 Task: Add an event with the title Second Client Appreciation Networking Event, date '2023/10/09', time 7:50 AM to 9:50 AMand add a description: The quality assurance team will provide recommendations for process improvements based on their findings. These recommendations may include suggestions for enhancing project management practices, refining development methodologies, or implementing quality control measures.Select event color  Tangerine . Add location for the event as: Dakar, Senegal, logged in from the account softage.8@softage.netand send the event invitation to softage.10@softage.net and softage.6@softage.net. Set a reminder for the event Doesn't repeat
Action: Mouse moved to (68, 93)
Screenshot: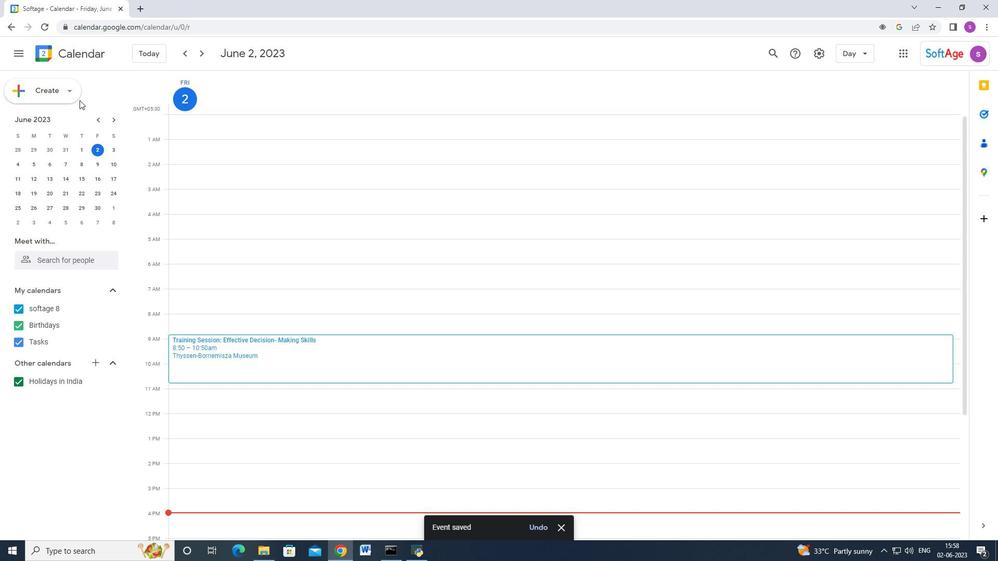 
Action: Mouse pressed left at (68, 93)
Screenshot: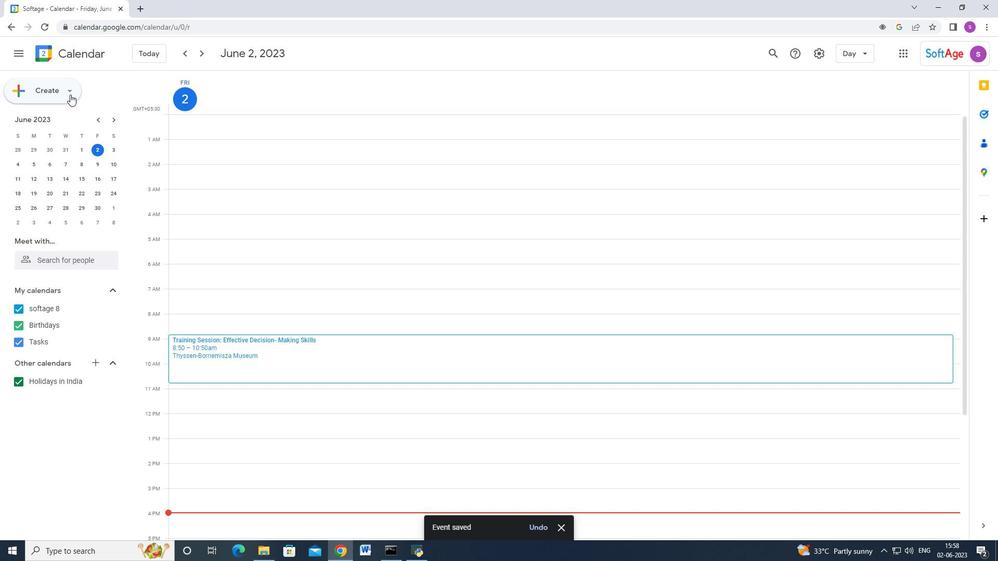 
Action: Mouse moved to (54, 118)
Screenshot: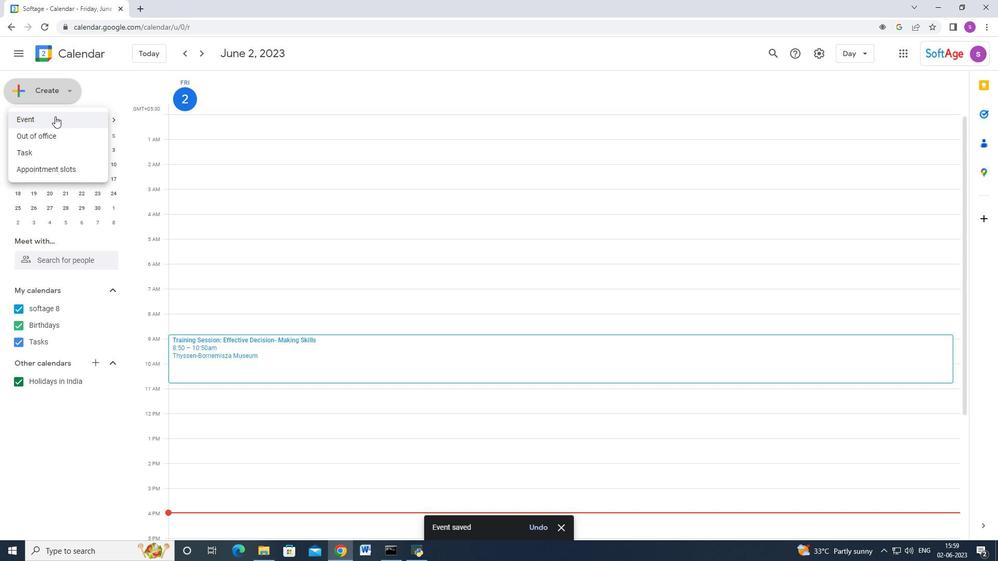 
Action: Mouse pressed left at (54, 118)
Screenshot: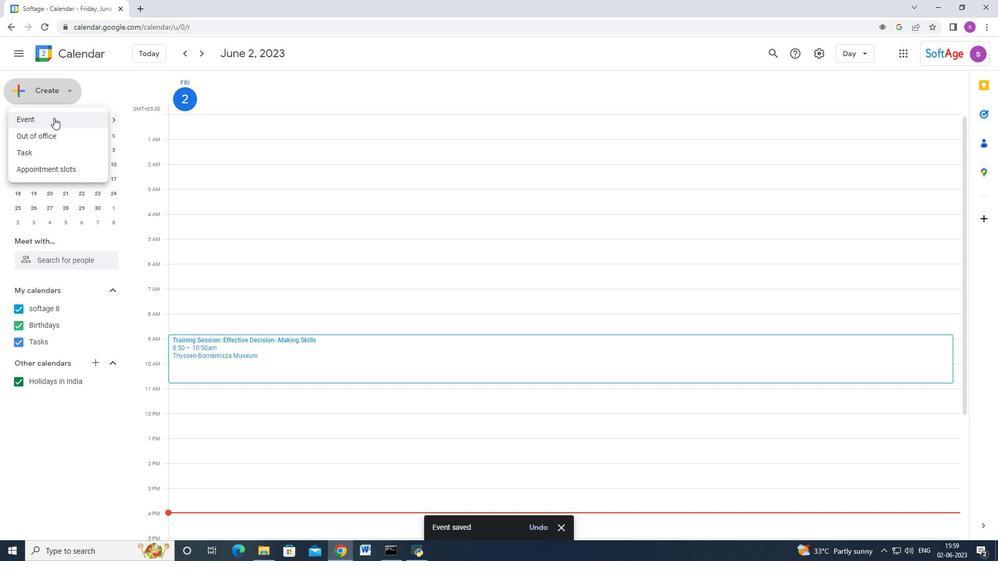 
Action: Mouse moved to (577, 493)
Screenshot: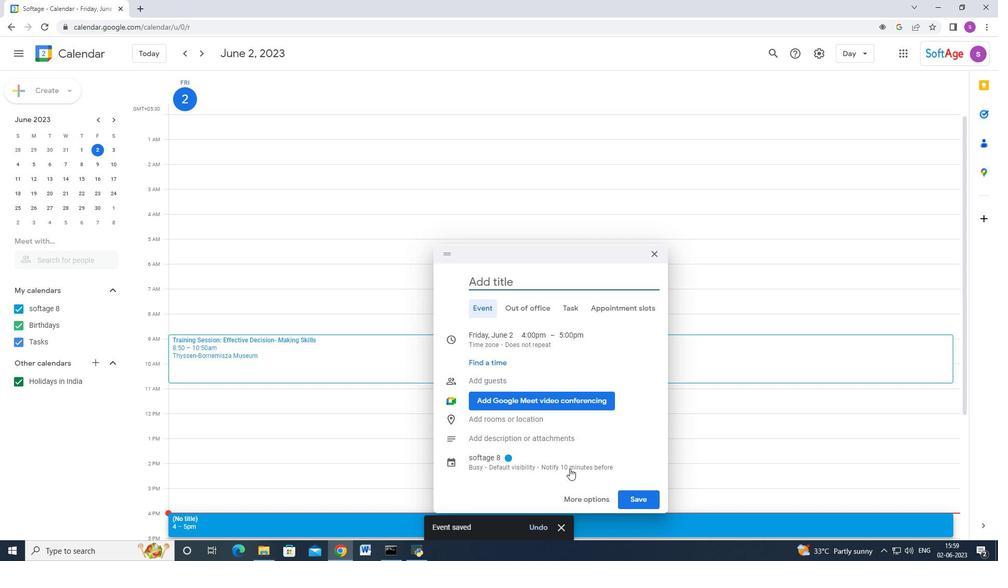 
Action: Mouse pressed left at (577, 493)
Screenshot: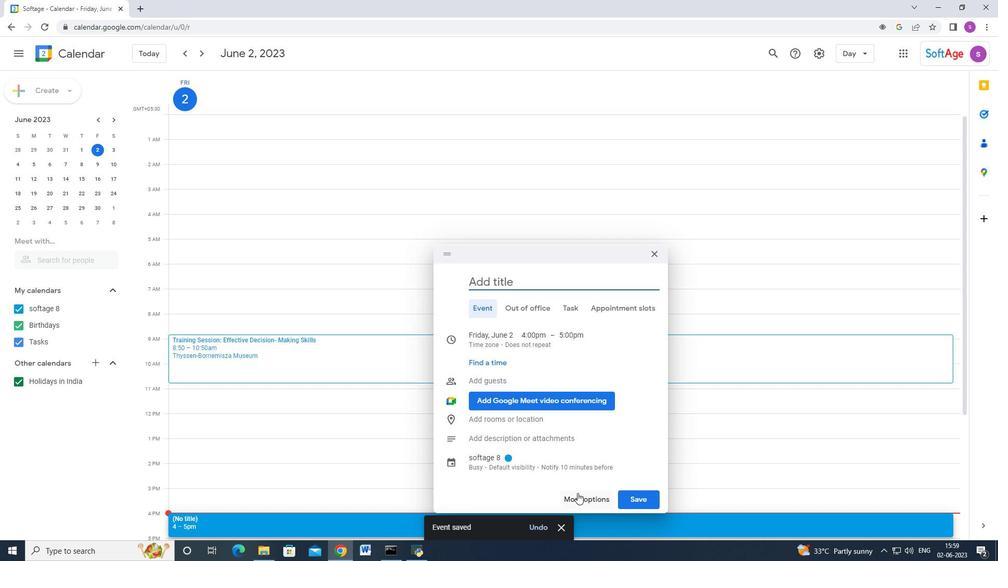 
Action: Mouse moved to (85, 64)
Screenshot: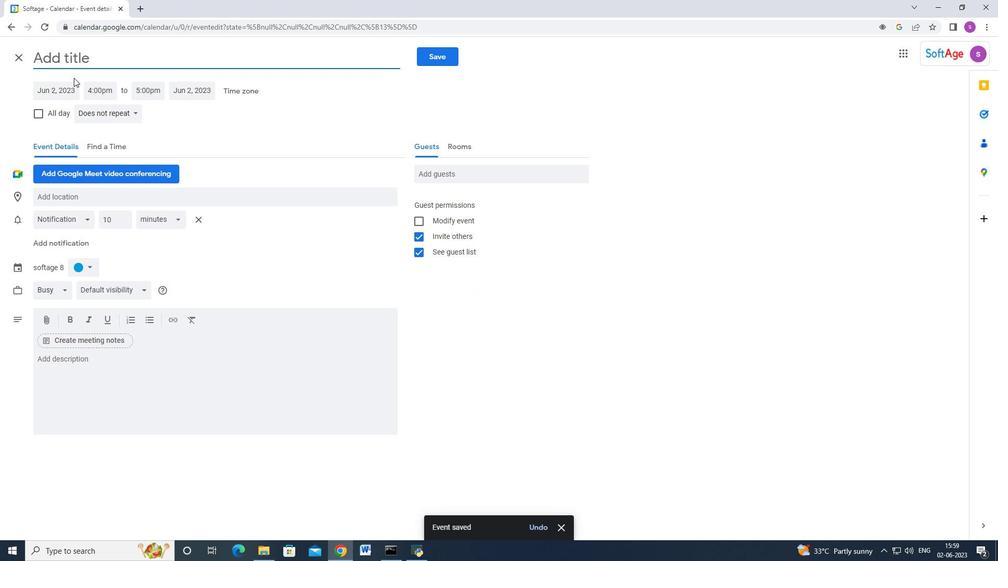 
Action: Key pressed <Key.shift_r>Second<Key.space><Key.shift><Key.shift><Key.shift><Key.shift><Key.shift><Key.shift><Key.shift><Key.shift>Client<Key.space><Key.shift>Appreciation<Key.space><Key.shift><Key.shift><Key.shift><Key.shift><Key.shift><Key.shift><Key.shift><Key.shift><Key.shift><Key.shift><Key.shift><Key.shift><Key.shift><Key.shift><Key.shift><Key.shift><Key.shift><Key.shift><Key.shift><Key.shift><Key.shift><Key.shift><Key.shift><Key.shift><Key.shift><Key.shift><Key.shift><Key.shift><Key.shift><Key.shift><Key.shift><Key.shift><Key.shift><Key.shift><Key.shift><Key.shift>Networking<Key.space><Key.shift_r>Event
Screenshot: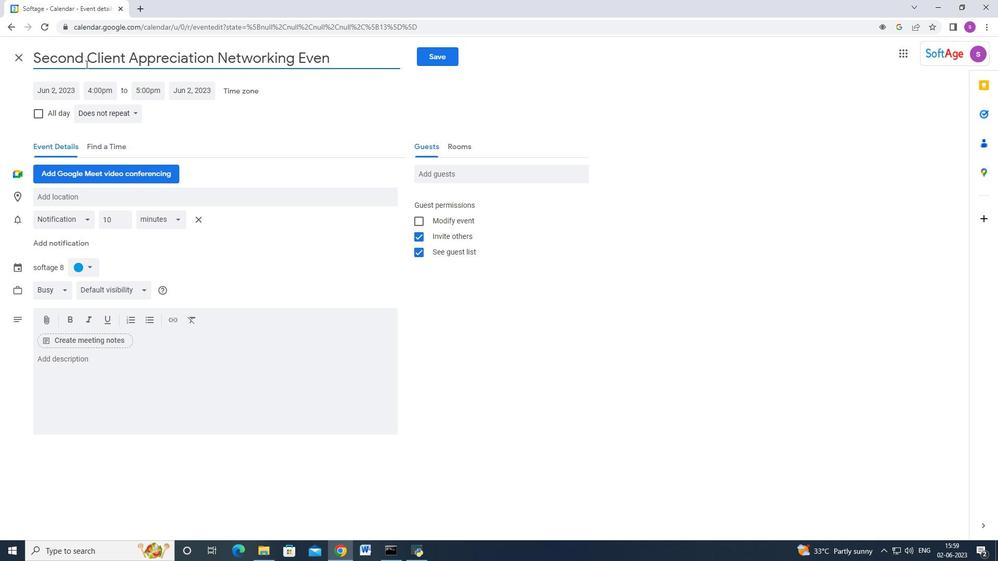 
Action: Mouse moved to (50, 96)
Screenshot: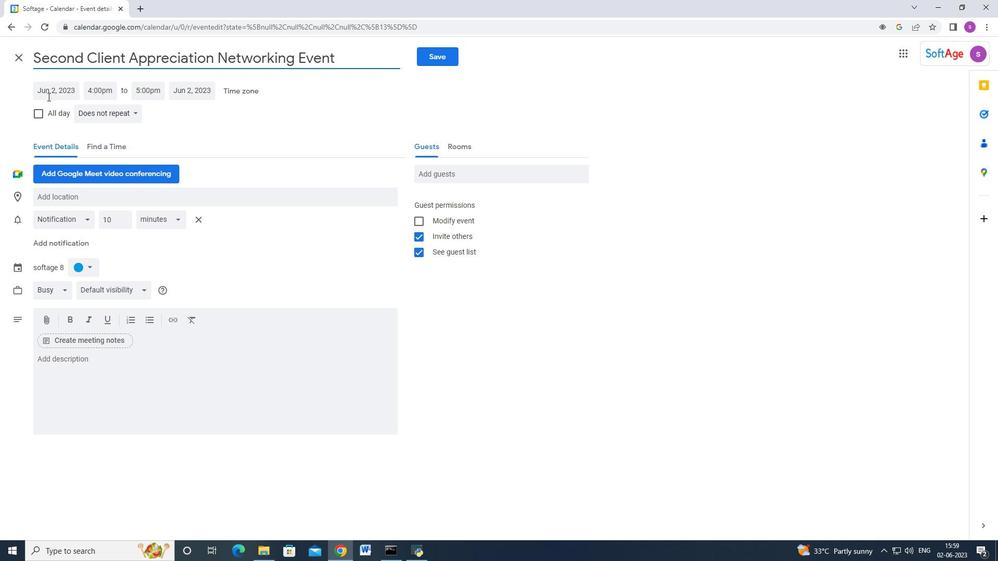 
Action: Mouse pressed left at (50, 96)
Screenshot: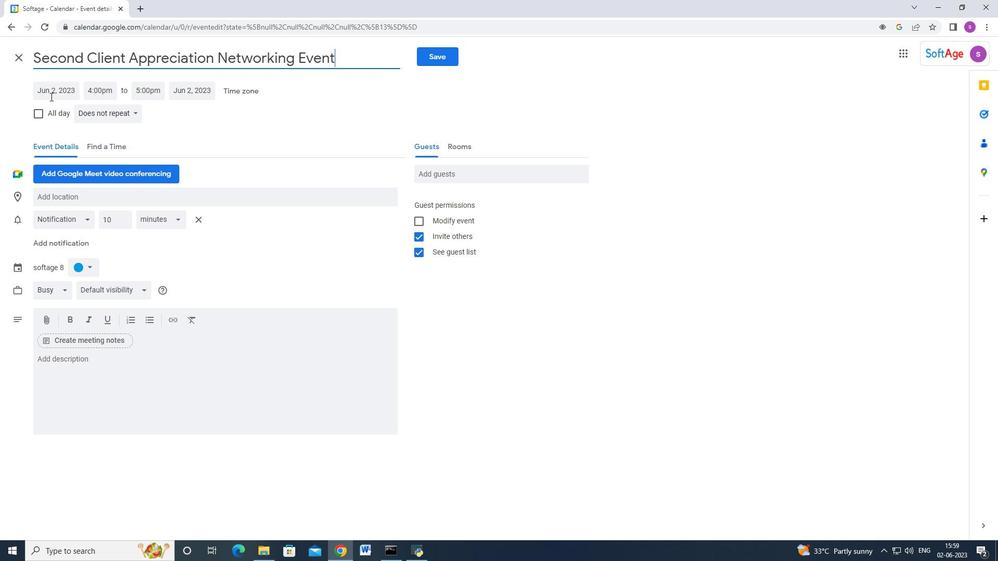
Action: Mouse moved to (161, 112)
Screenshot: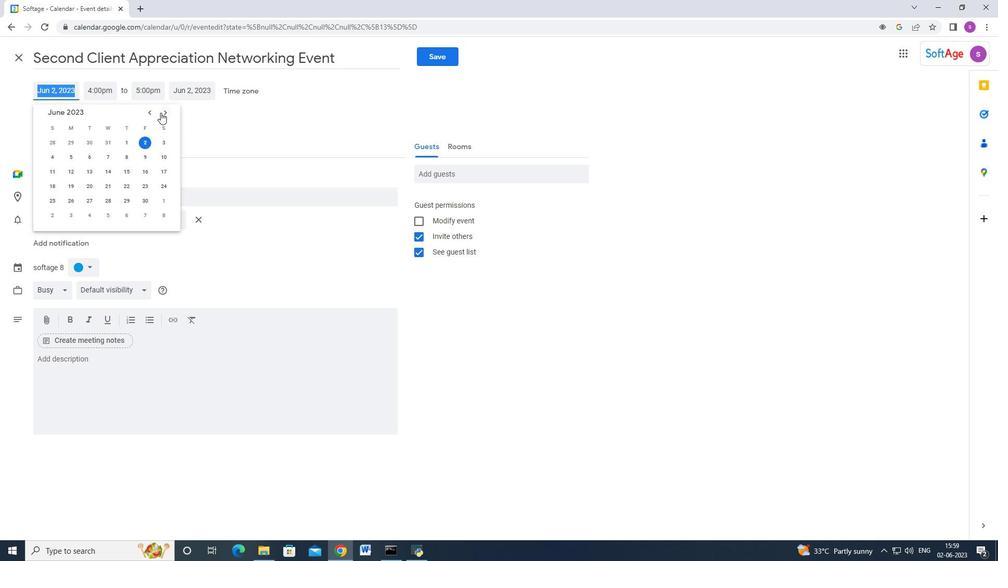 
Action: Mouse pressed left at (161, 112)
Screenshot: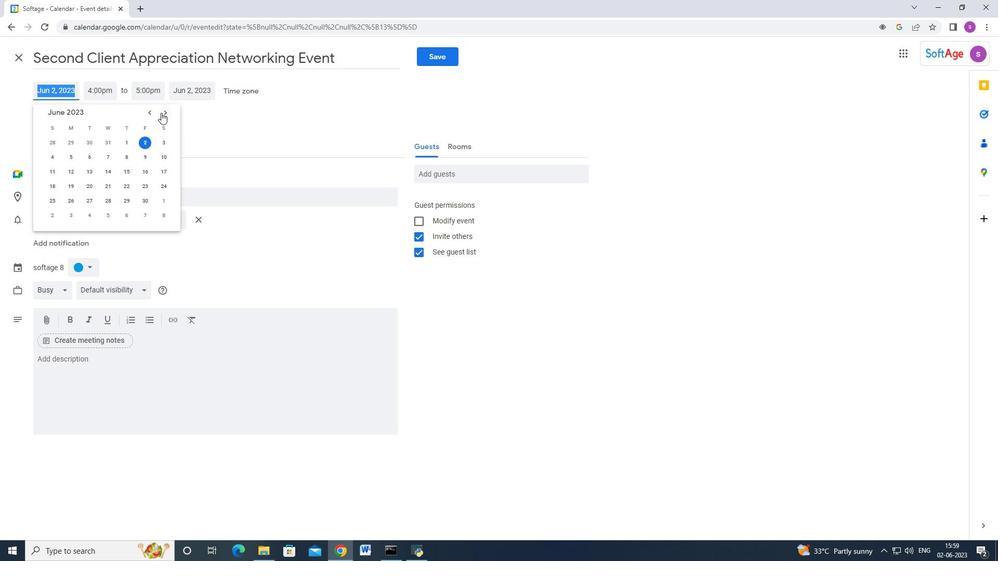 
Action: Mouse pressed left at (161, 112)
Screenshot: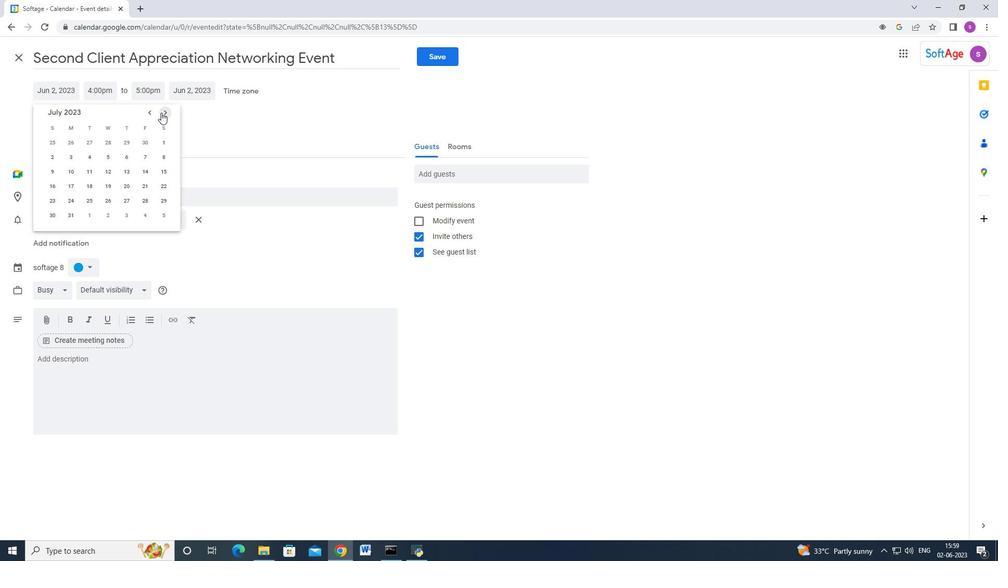 
Action: Mouse pressed left at (161, 112)
Screenshot: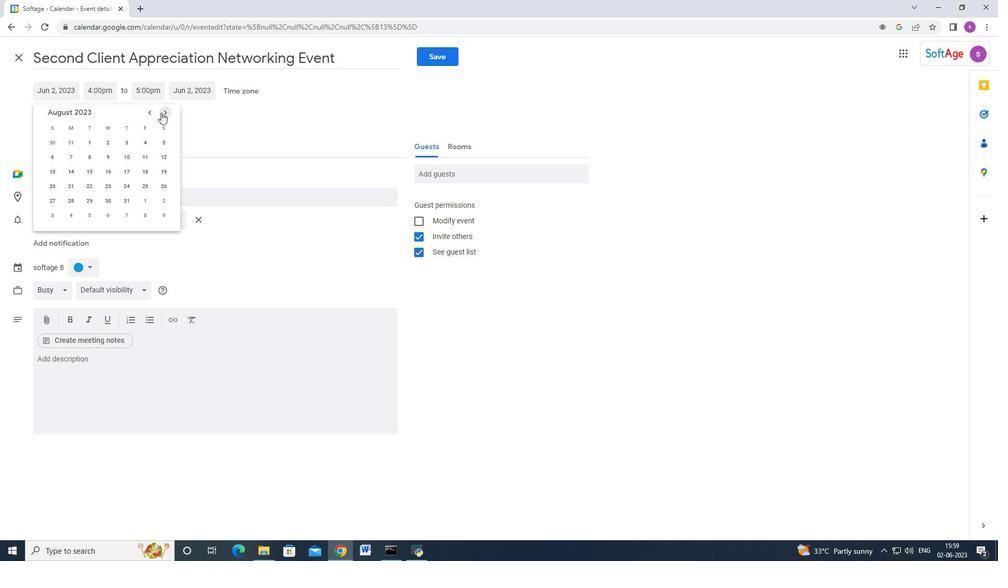 
Action: Mouse pressed left at (161, 112)
Screenshot: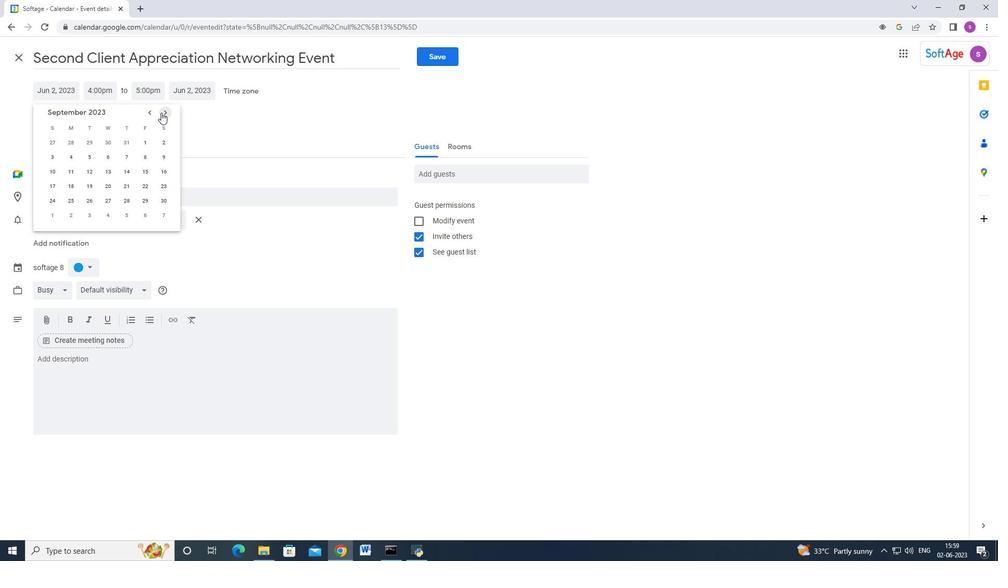 
Action: Mouse moved to (72, 157)
Screenshot: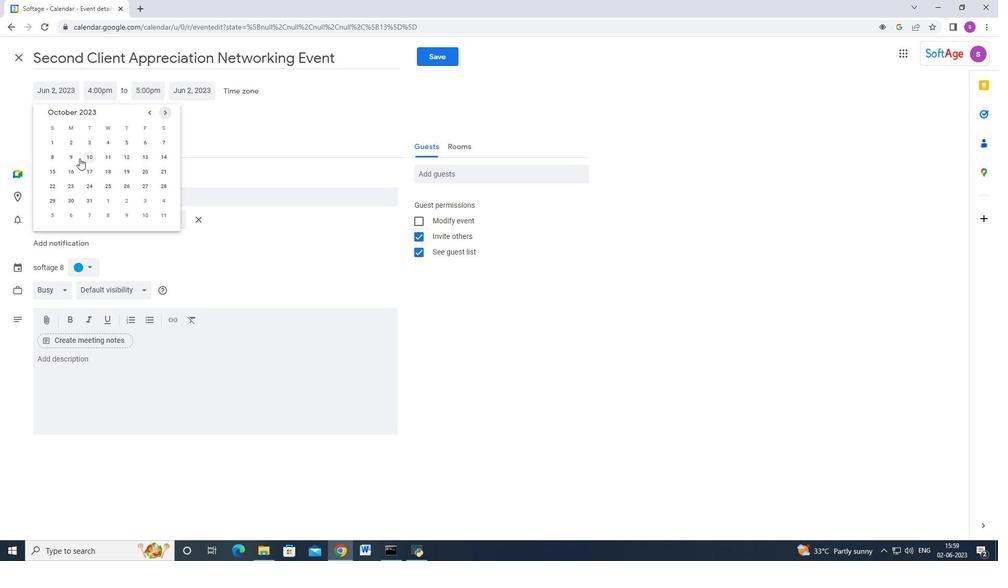 
Action: Mouse pressed left at (72, 157)
Screenshot: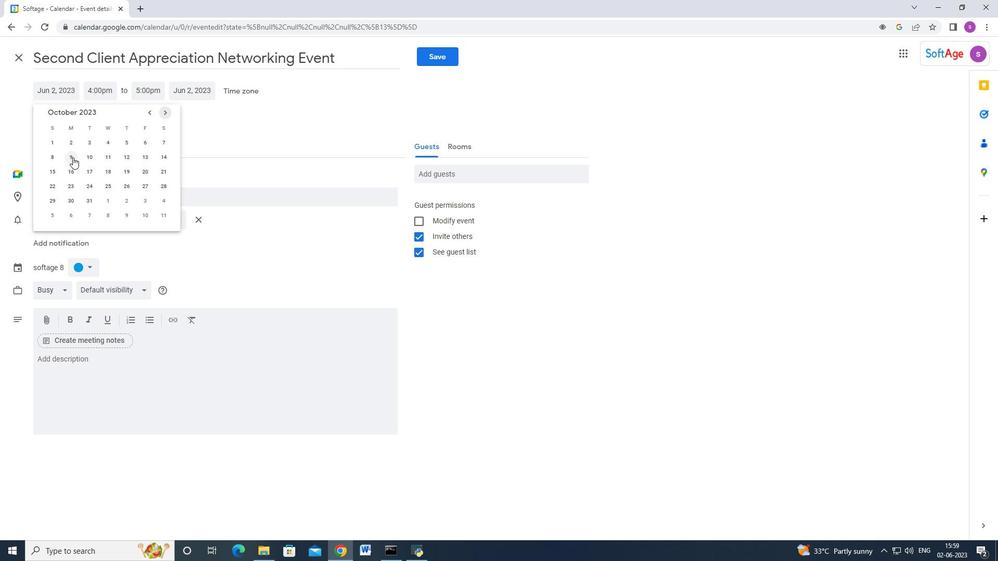 
Action: Mouse moved to (106, 89)
Screenshot: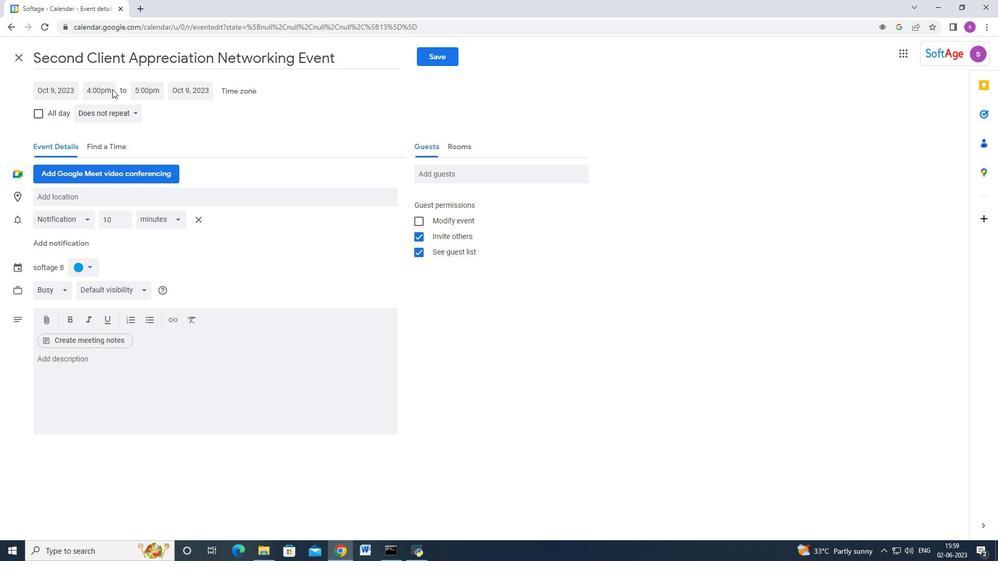 
Action: Mouse pressed left at (106, 89)
Screenshot: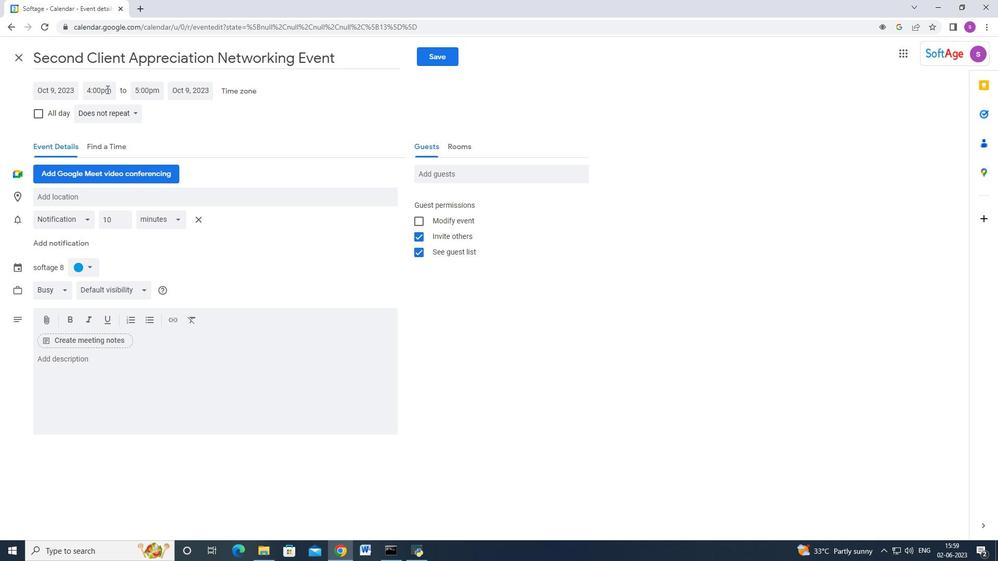 
Action: Key pressed 7<Key.shift>:50am<Key.enter><Key.tab><Key.backspace>9<Key.shift>:50am<Key.enter><Key.tab>
Screenshot: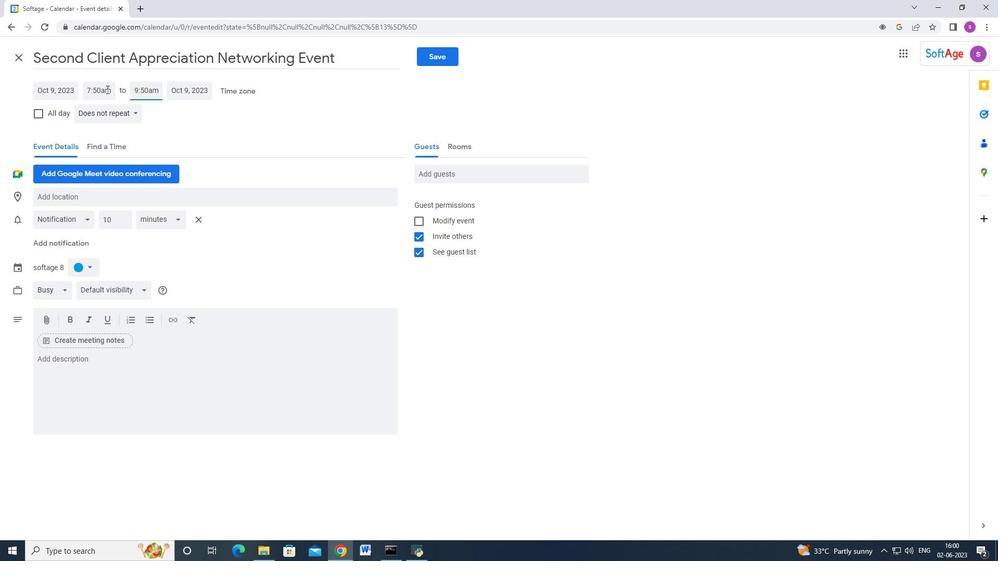 
Action: Mouse moved to (120, 378)
Screenshot: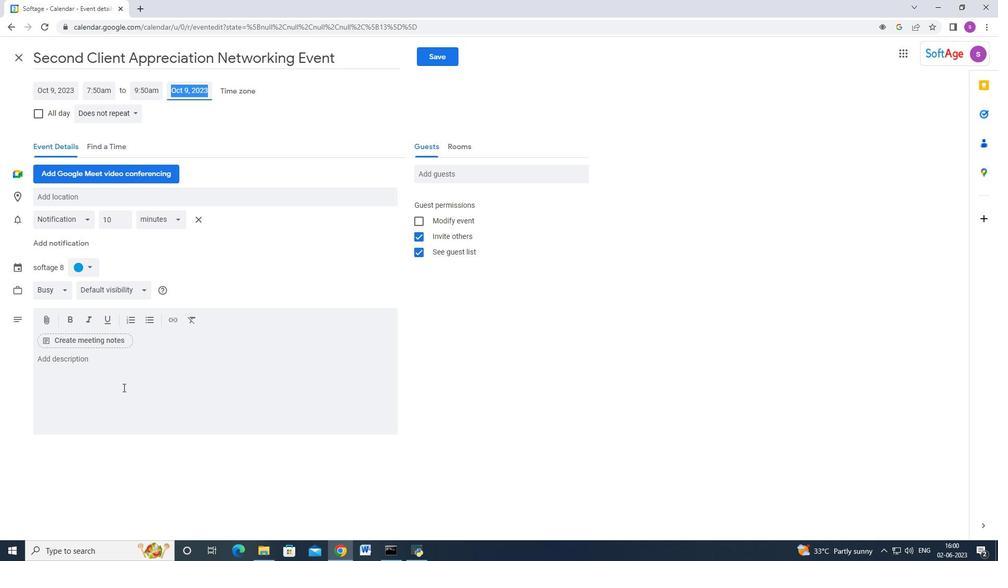 
Action: Mouse pressed left at (120, 378)
Screenshot: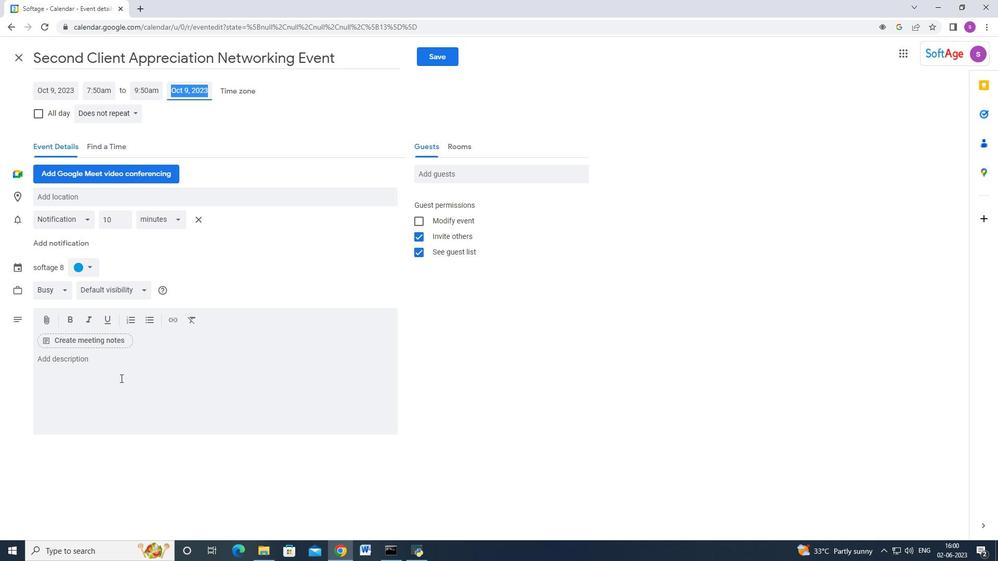 
Action: Key pressed <Key.shift>The<Key.space>quality<Key.space>assurance<Key.space>team<Key.space>will<Key.space>provide<Key.space>recommendations<Key.space>for<Key.space>process<Key.space>improvements<Key.space>based<Key.space>on<Key.space>thier<Key.space>fin<Key.backspace><Key.backspace><Key.backspace><Key.backspace><Key.backspace><Key.backspace><Key.backspace>eir<Key.space>findings.<Key.space><Key.shift>Thee<Key.backspace>se<Key.space>i<Key.backspace>recommendations<Key.space>may<Key.space>include<Key.space>suggestions<Key.space>for<Key.space>enhancing<Key.space>project<Key.space>management<Key.space>practices,<Key.space>refining<Key.space>development<Key.space>methodologies,<Key.space>or<Key.space>implementing<Key.space>quality<Key.space>control<Key.space>measures.
Screenshot: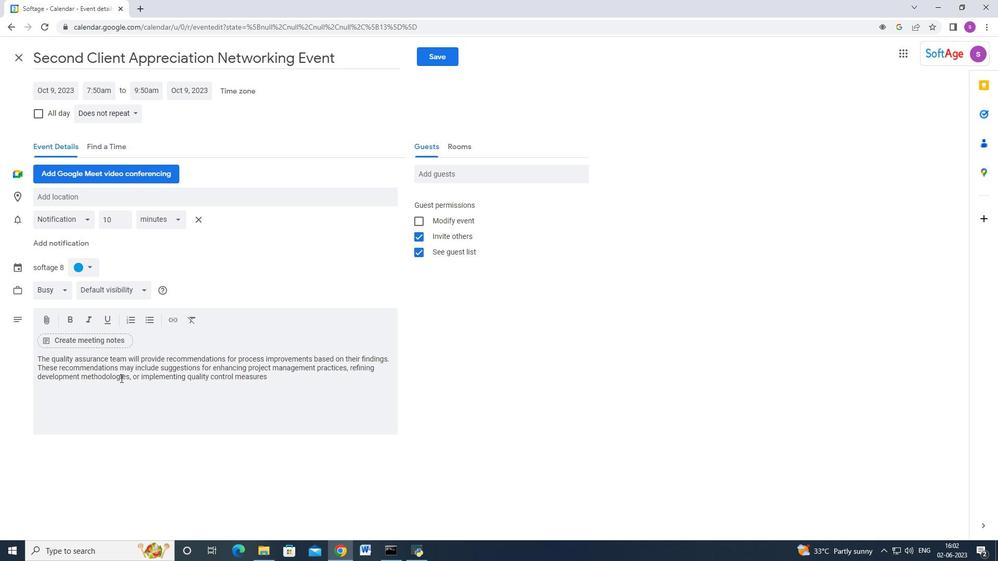 
Action: Mouse moved to (81, 260)
Screenshot: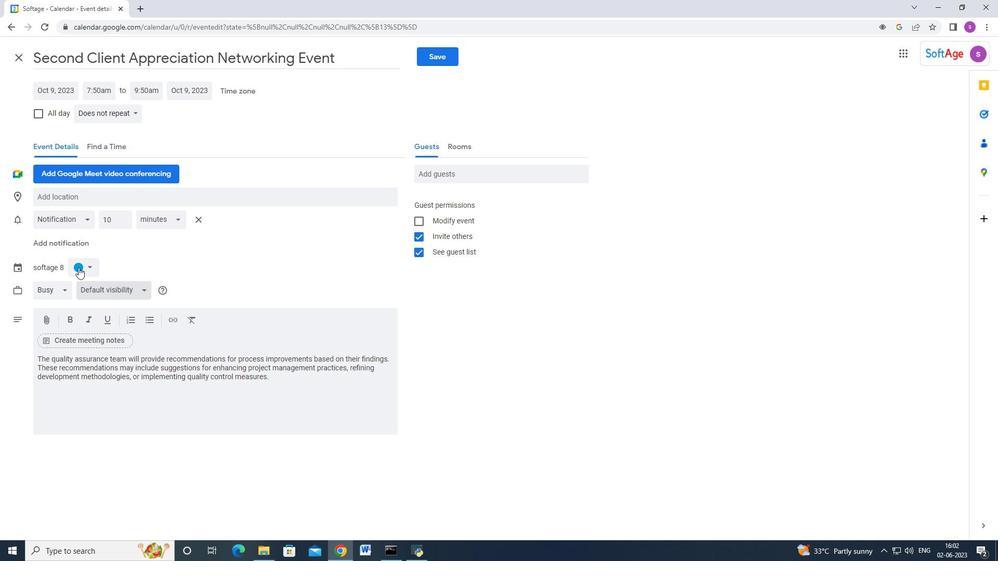 
Action: Mouse pressed left at (81, 260)
Screenshot: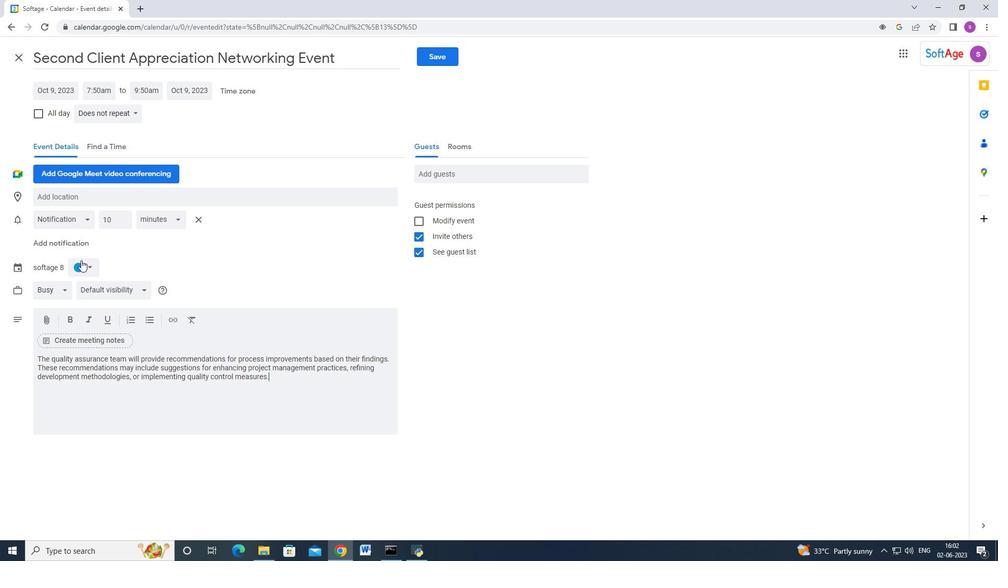 
Action: Mouse moved to (80, 278)
Screenshot: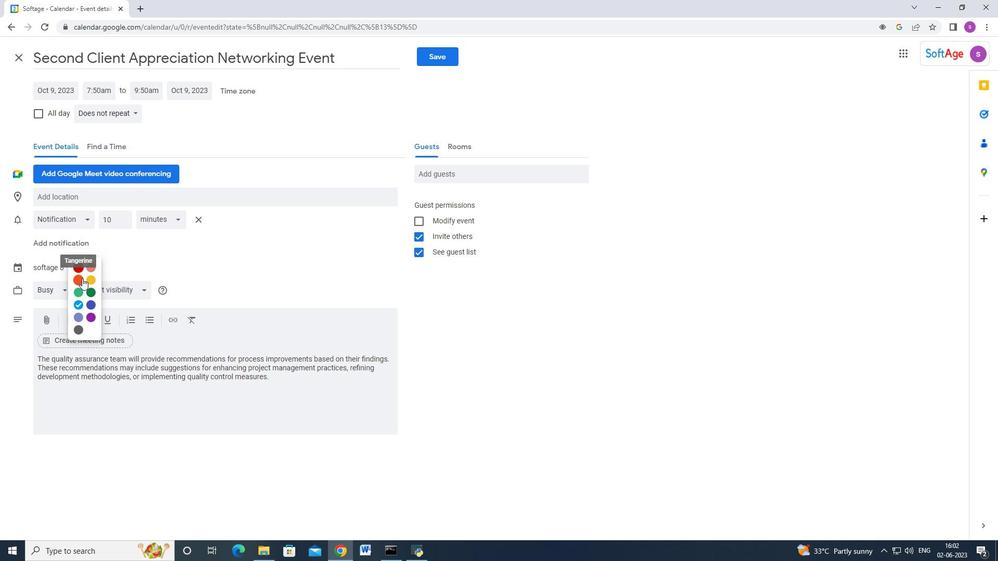 
Action: Mouse pressed left at (80, 278)
Screenshot: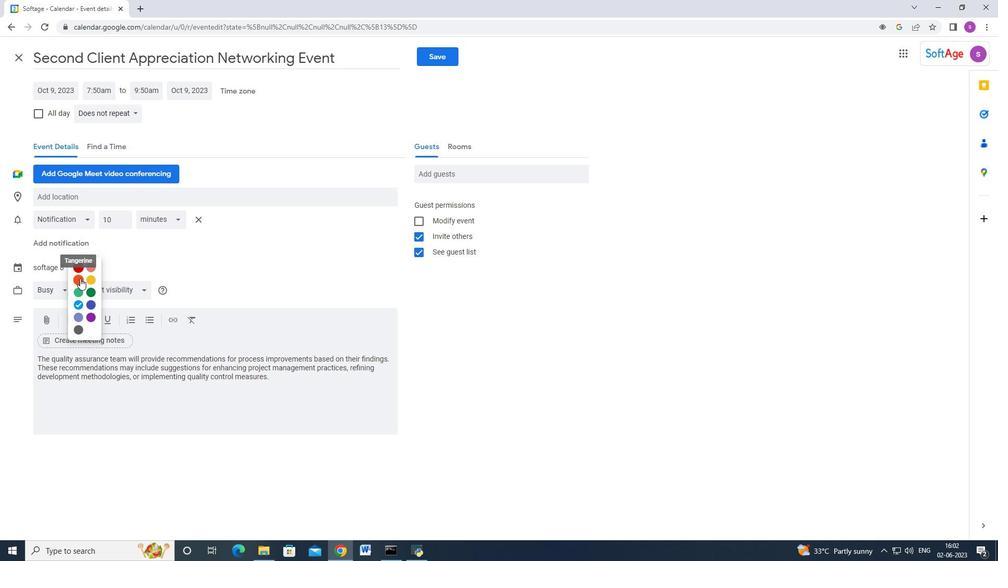 
Action: Mouse moved to (273, 374)
Screenshot: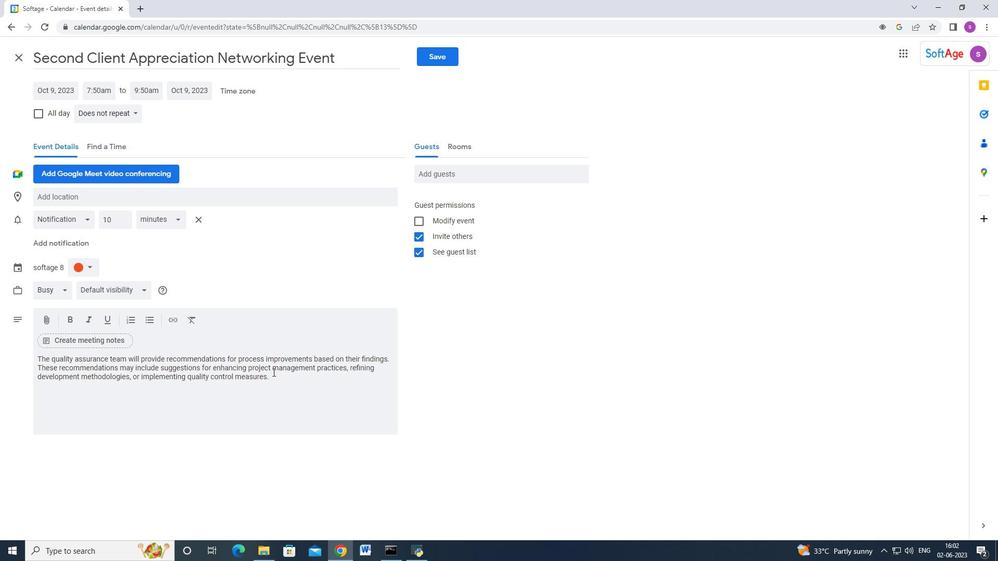 
Action: Mouse pressed left at (273, 374)
Screenshot: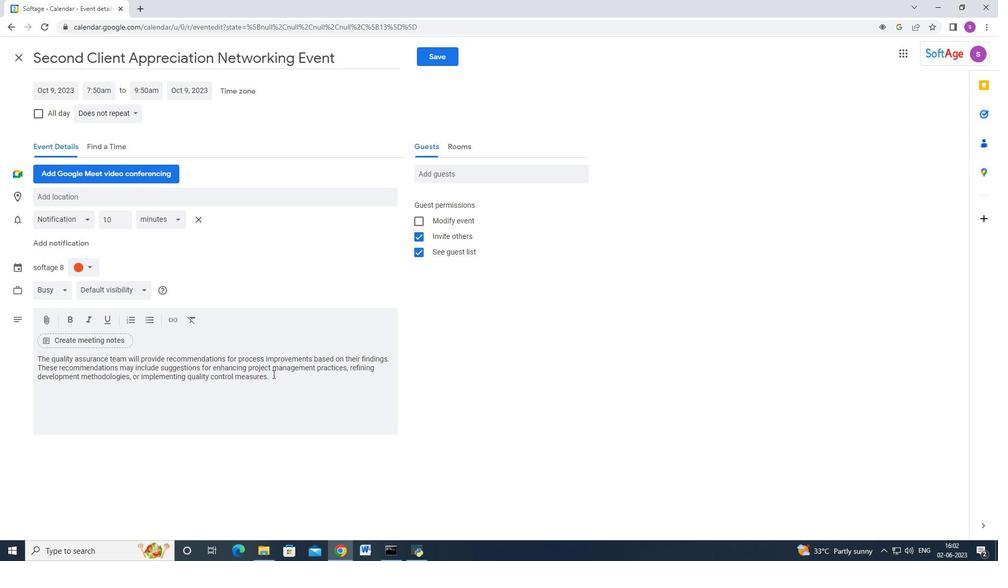 
Action: Mouse moved to (108, 203)
Screenshot: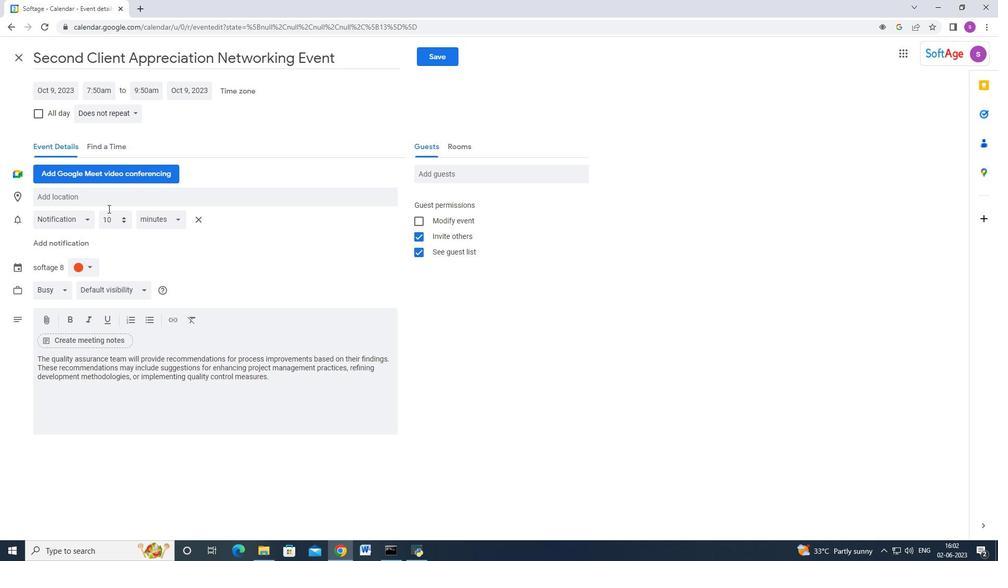 
Action: Mouse pressed left at (108, 203)
Screenshot: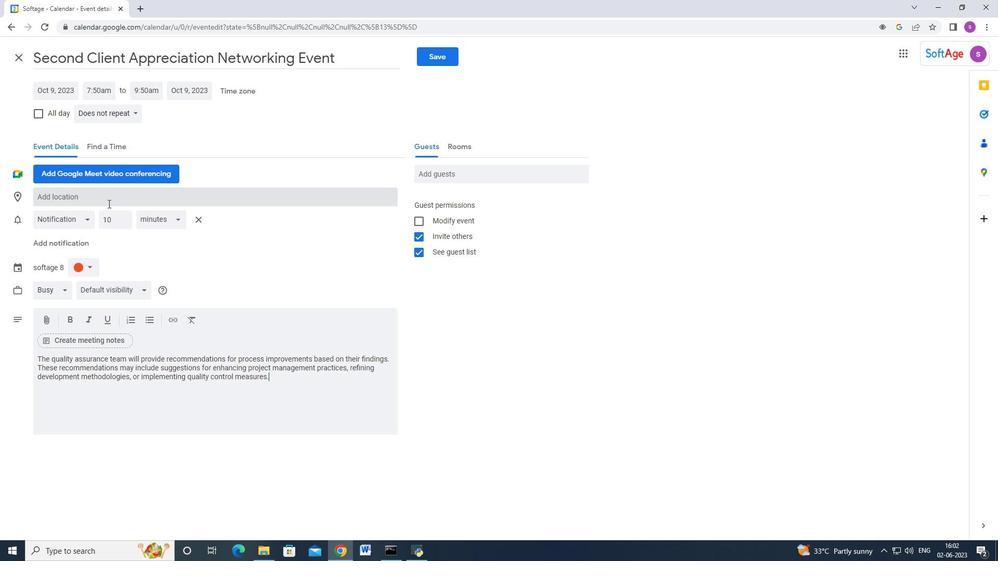 
Action: Key pressed <Key.shift_r>Dakar,<Key.space><Key.shift_r>Senegal
Screenshot: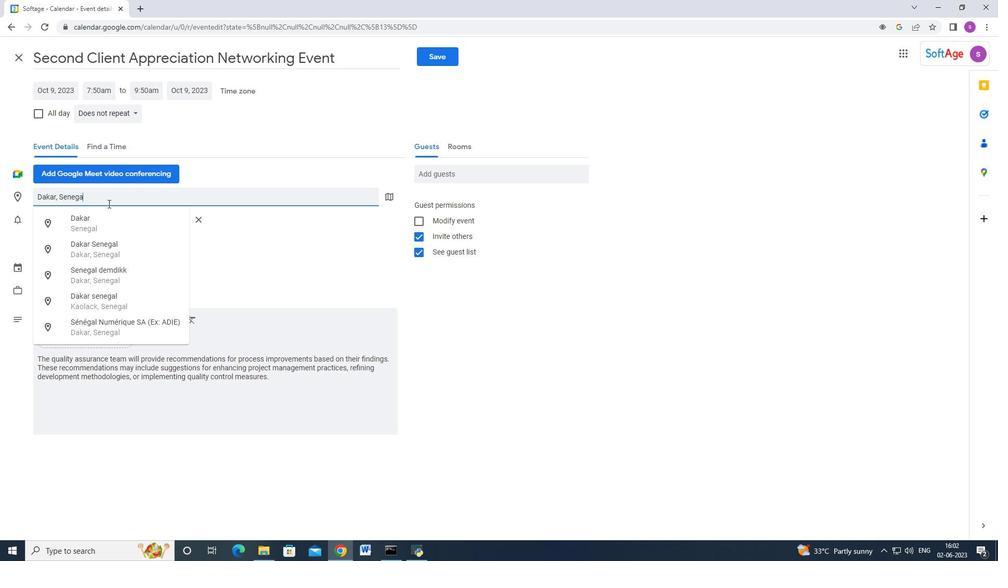 
Action: Mouse moved to (271, 289)
Screenshot: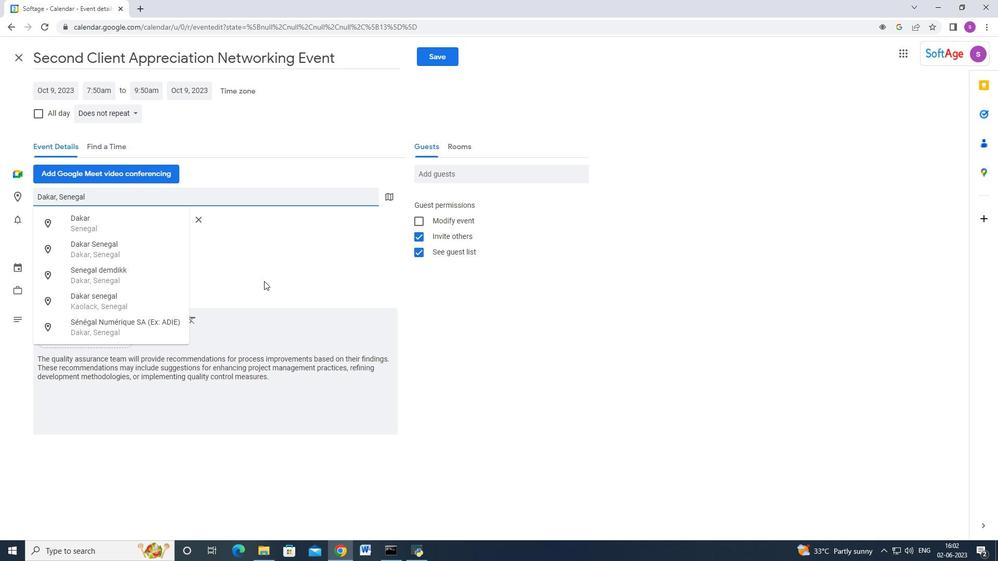 
Action: Mouse pressed left at (271, 289)
Screenshot: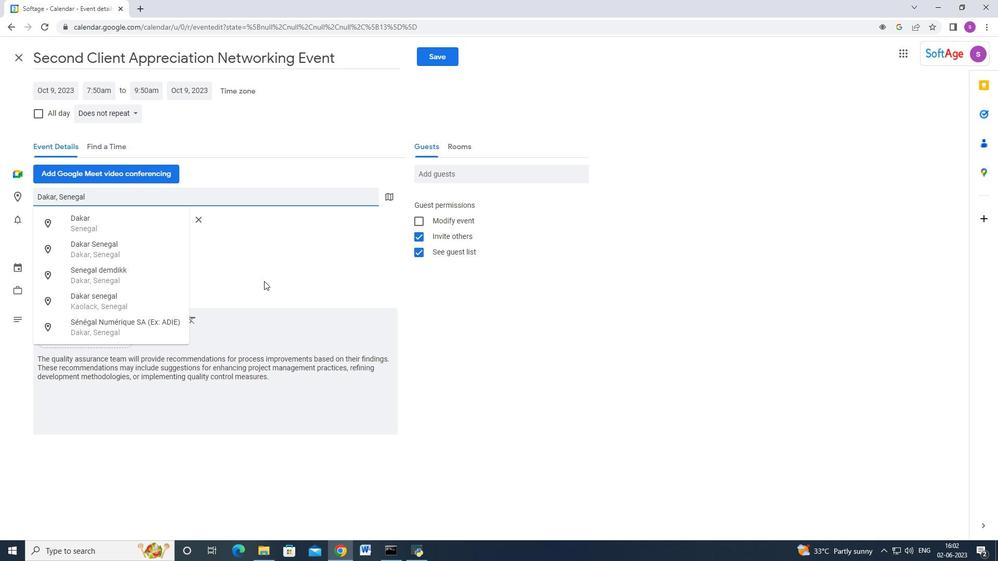 
Action: Mouse moved to (87, 267)
Screenshot: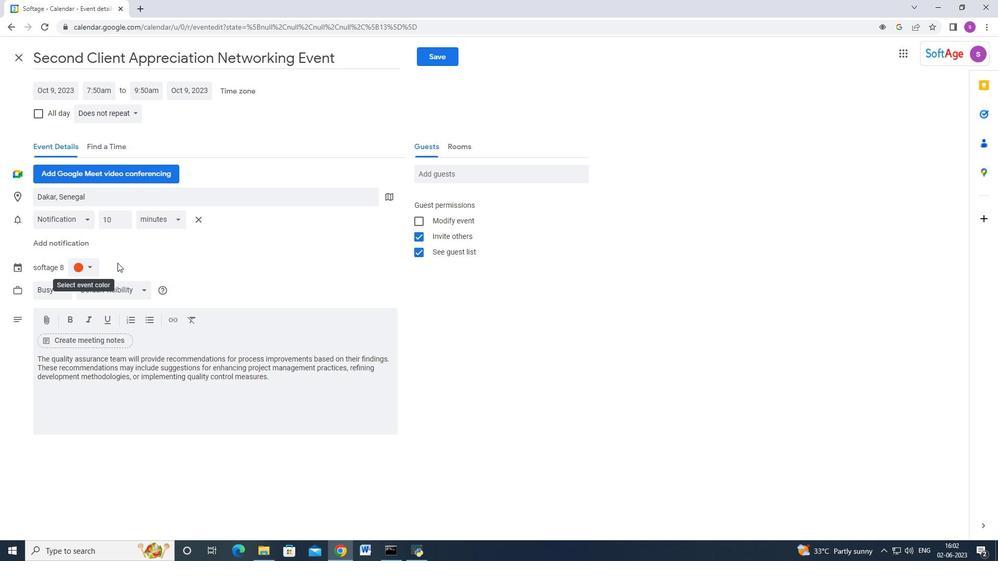 
Action: Mouse pressed left at (87, 267)
Screenshot: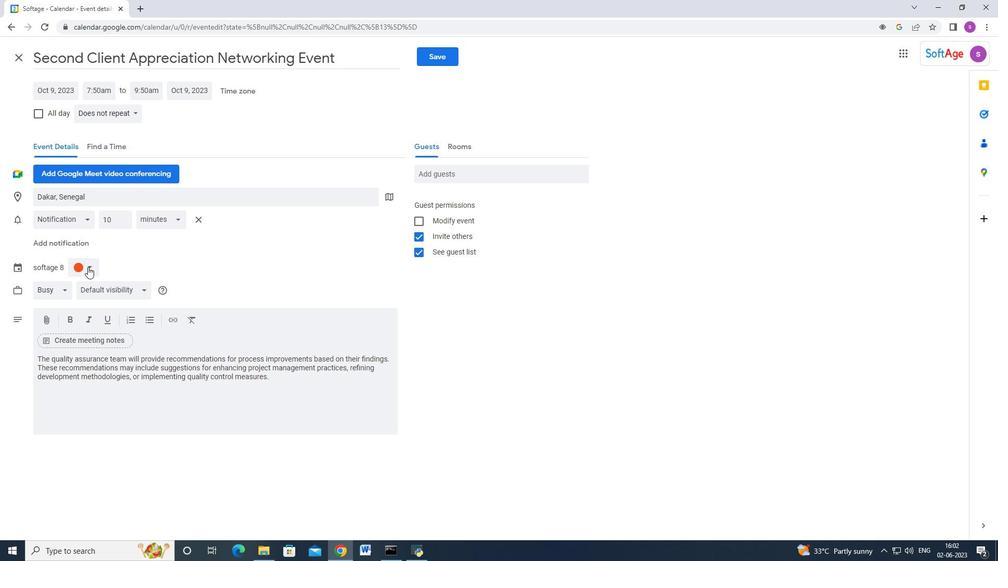 
Action: Mouse moved to (76, 281)
Screenshot: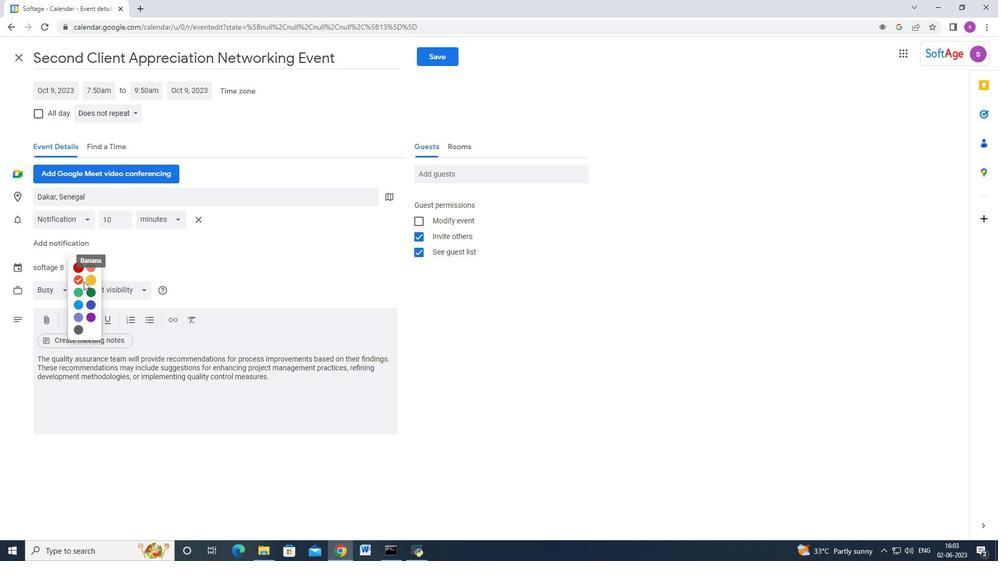 
Action: Mouse pressed left at (76, 281)
Screenshot: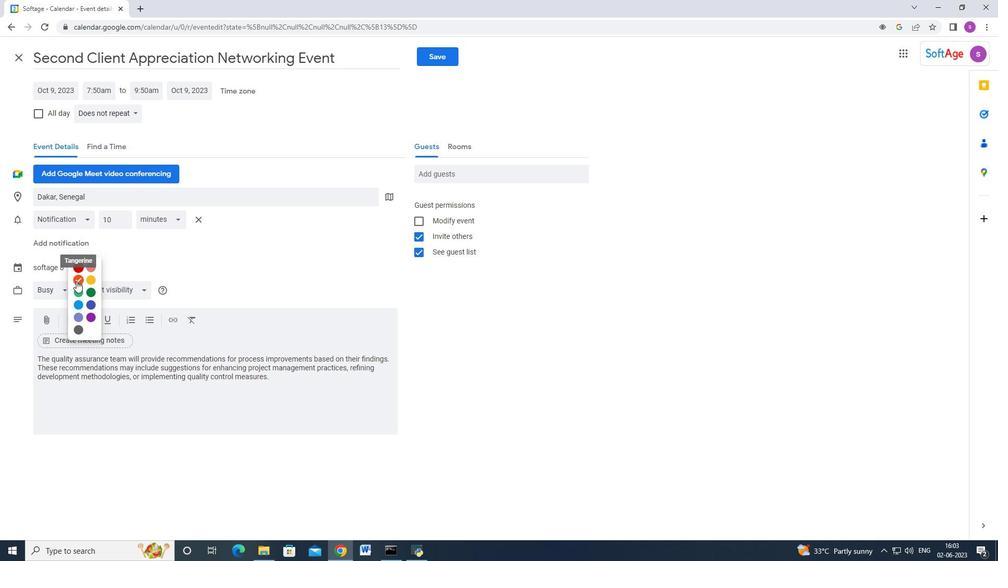 
Action: Mouse moved to (524, 171)
Screenshot: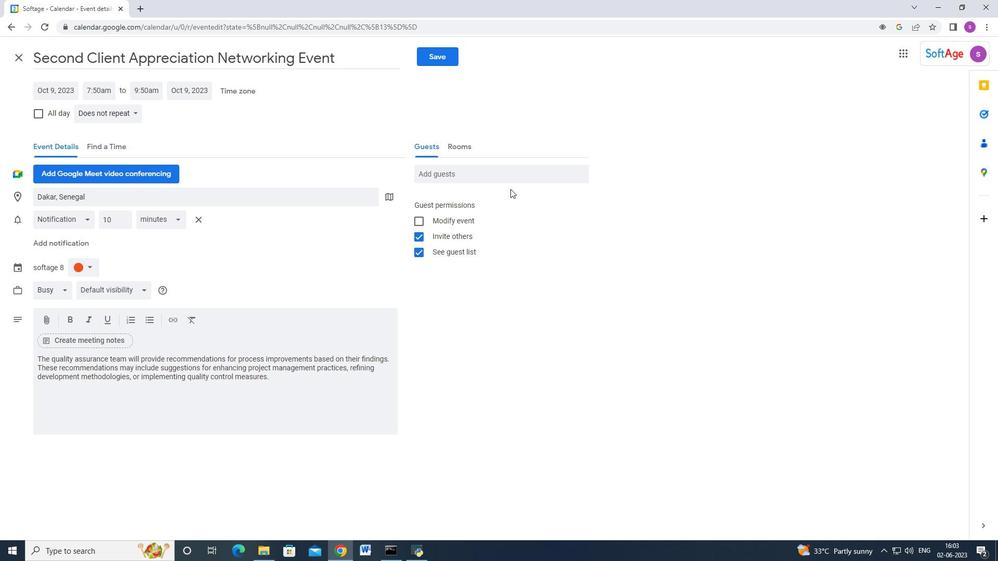 
Action: Mouse pressed left at (524, 171)
Screenshot: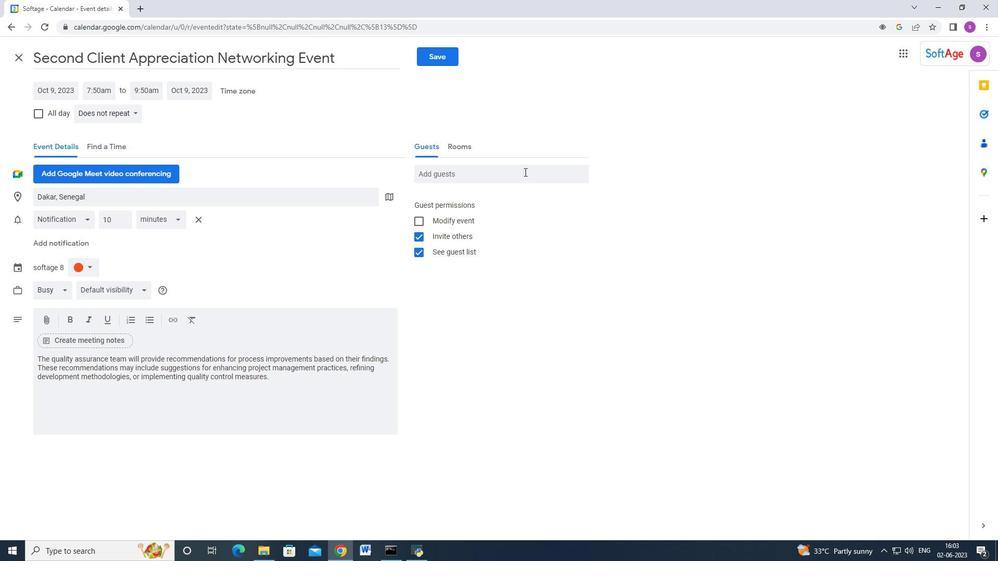
Action: Mouse moved to (459, 192)
Screenshot: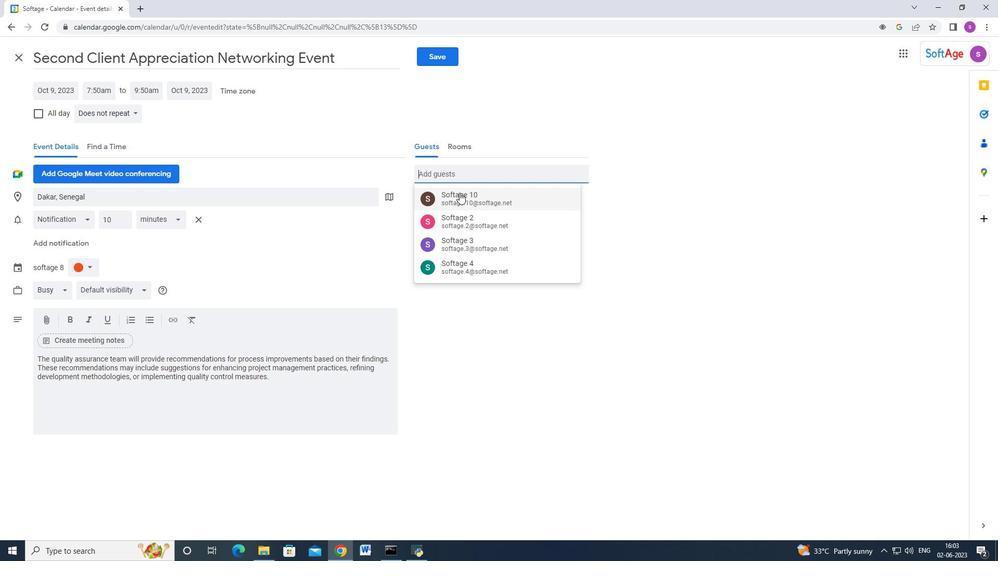 
Action: Key pressed softae<Key.backspace>ge.8<Key.shift_r><Key.shift_r><Key.shift_r><Key.shift_r><Key.shift_r><Key.shift_r><Key.shift_r><Key.shift_r><Key.shift_r><Key.shift_r><Key.backspace>10<Key.shift_r>@g<Key.backspace>softage.net<Key.enter>softage.6<Key.shift_r>@g<Key.backspace>softage.net
Screenshot: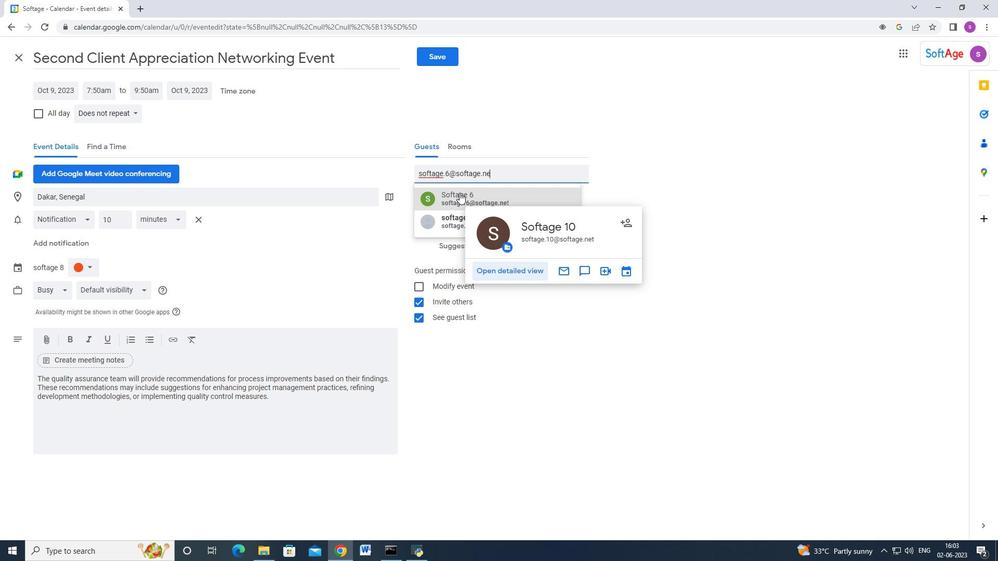 
Action: Mouse moved to (432, 197)
Screenshot: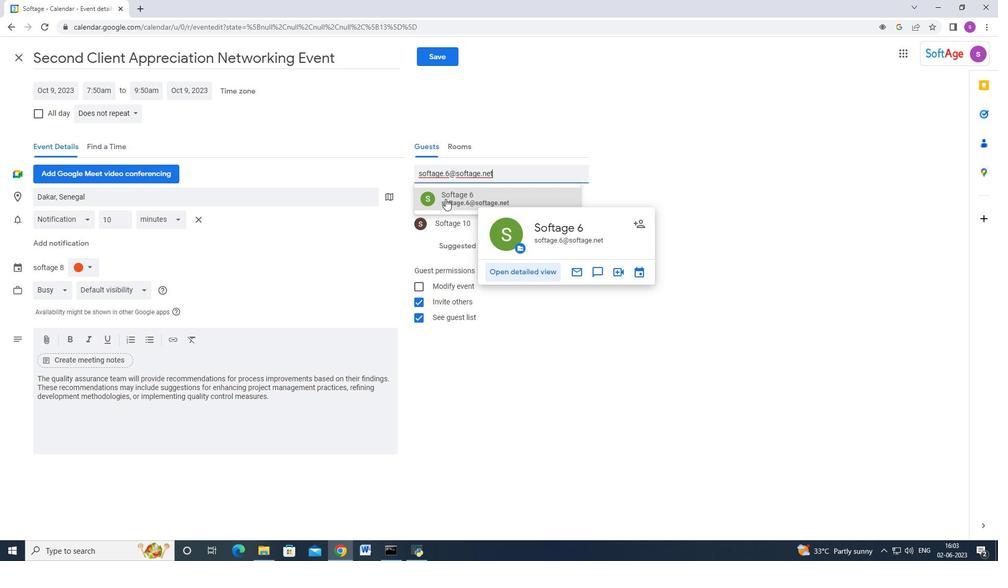 
Action: Mouse pressed left at (432, 197)
Screenshot: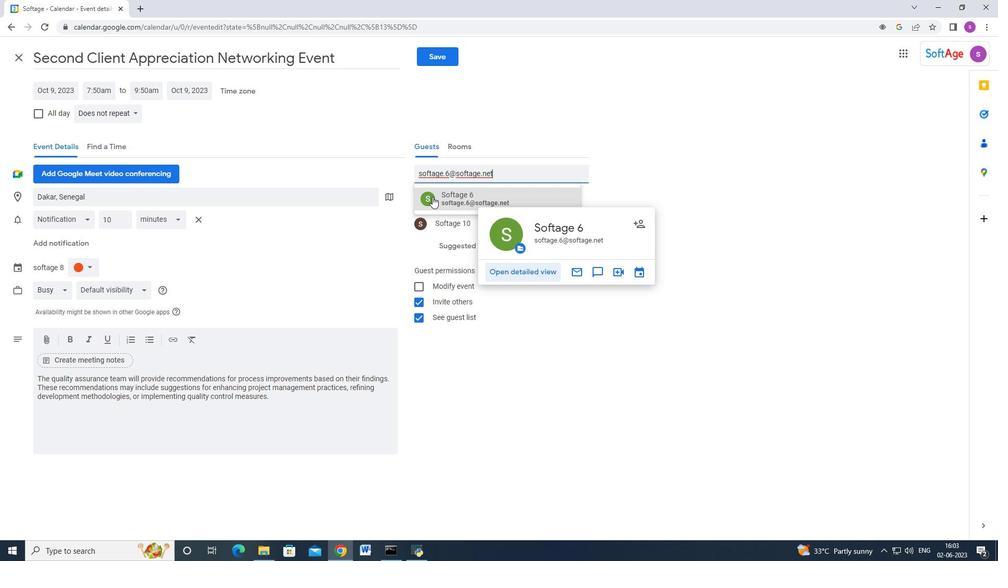 
Action: Mouse moved to (127, 112)
Screenshot: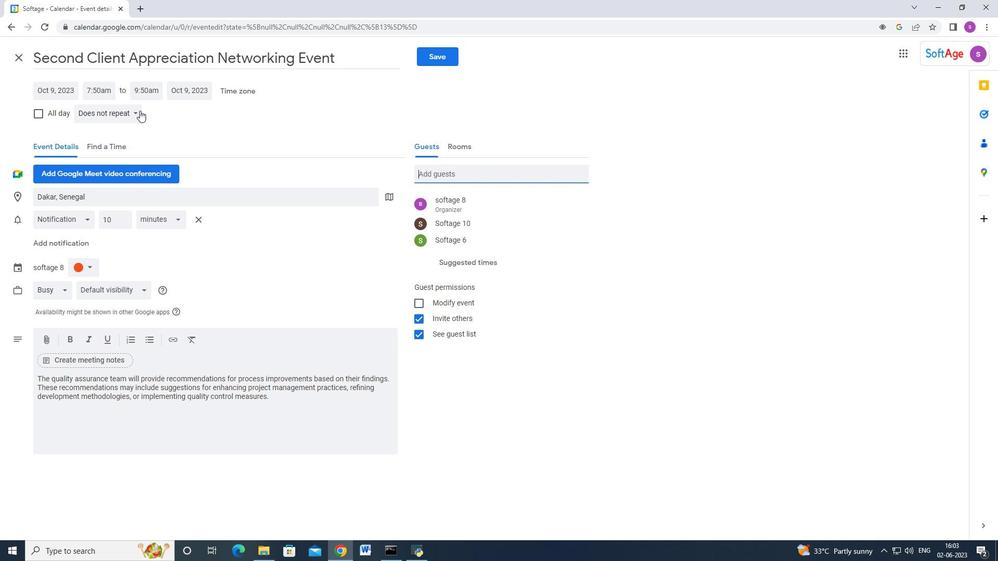 
Action: Mouse pressed left at (127, 112)
Screenshot: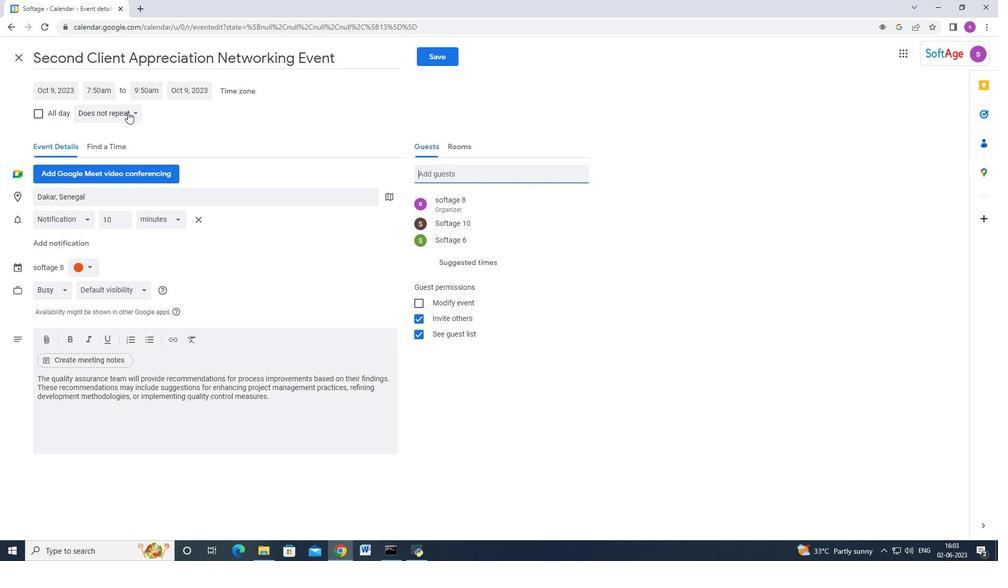 
Action: Mouse moved to (132, 114)
Screenshot: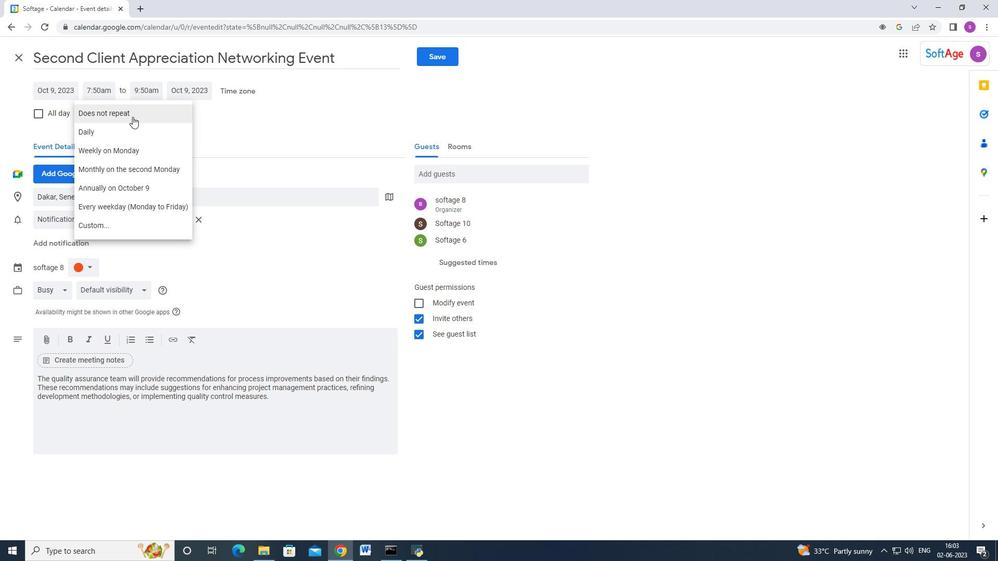 
Action: Mouse pressed left at (132, 114)
Screenshot: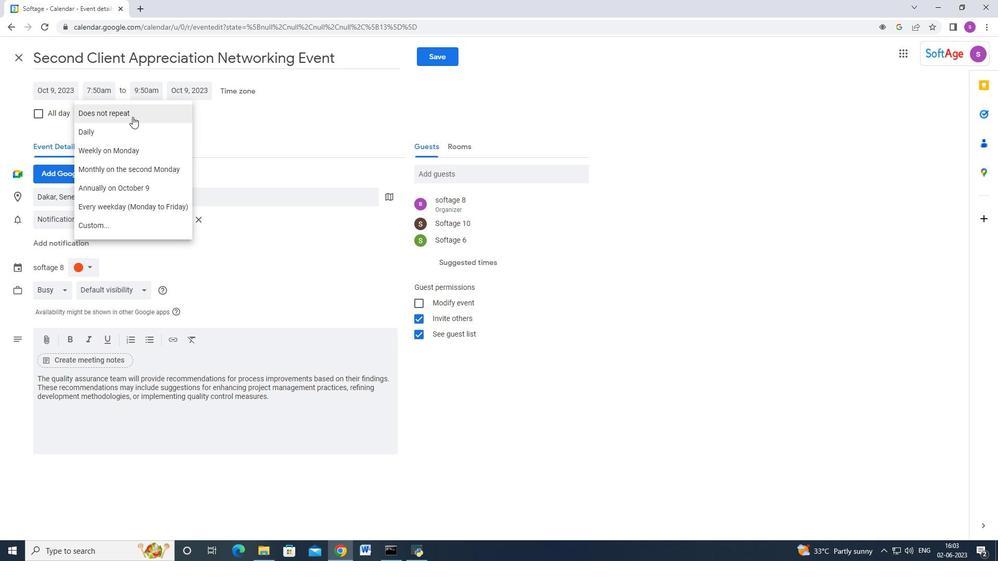 
Action: Mouse moved to (450, 61)
Screenshot: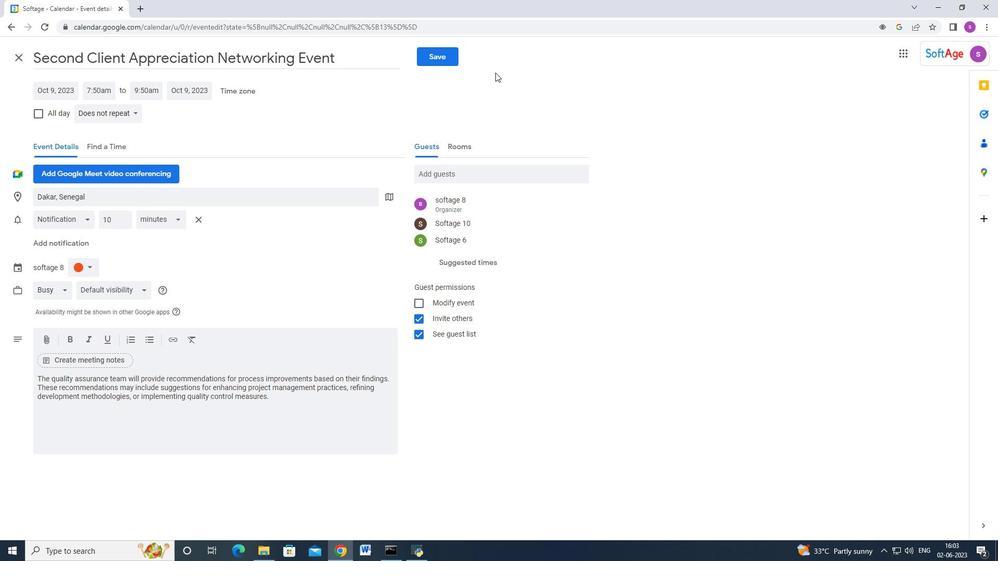 
Action: Mouse pressed left at (450, 61)
Screenshot: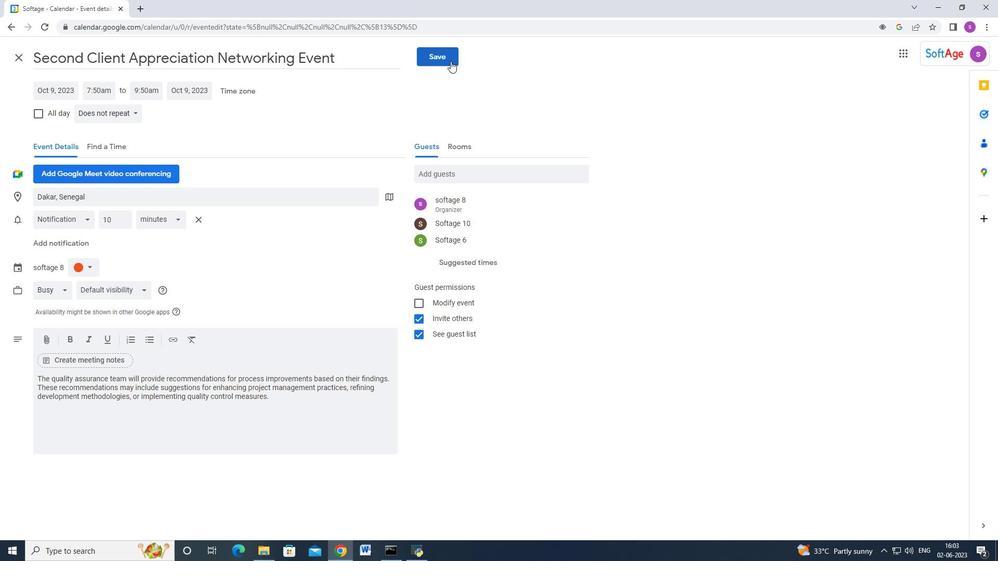 
Action: Mouse moved to (550, 309)
Screenshot: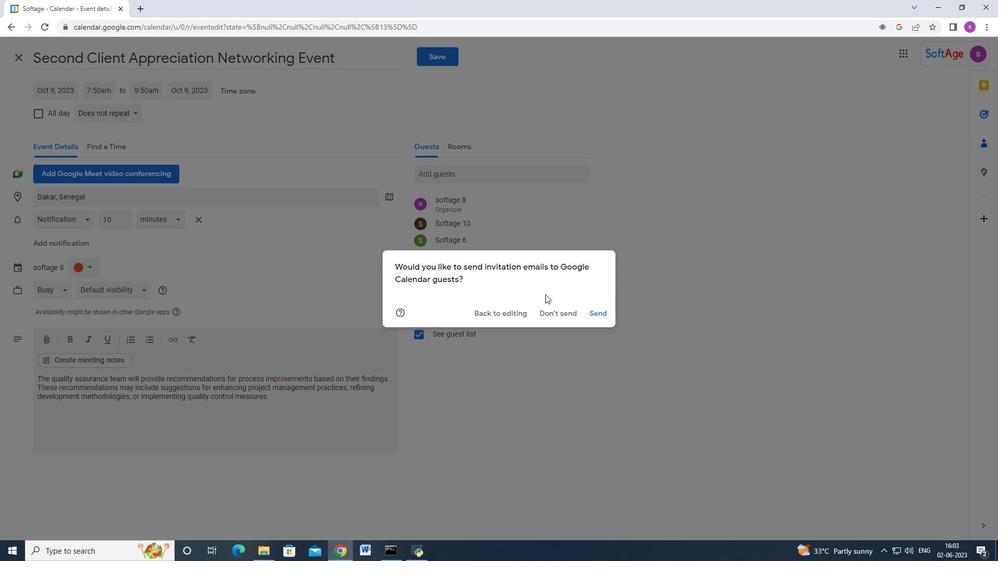 
